 Task: Add Vevan Mozza, Plant-Based Shredded Mozzarella Cheese to the cart.
Action: Mouse pressed left at (17, 80)
Screenshot: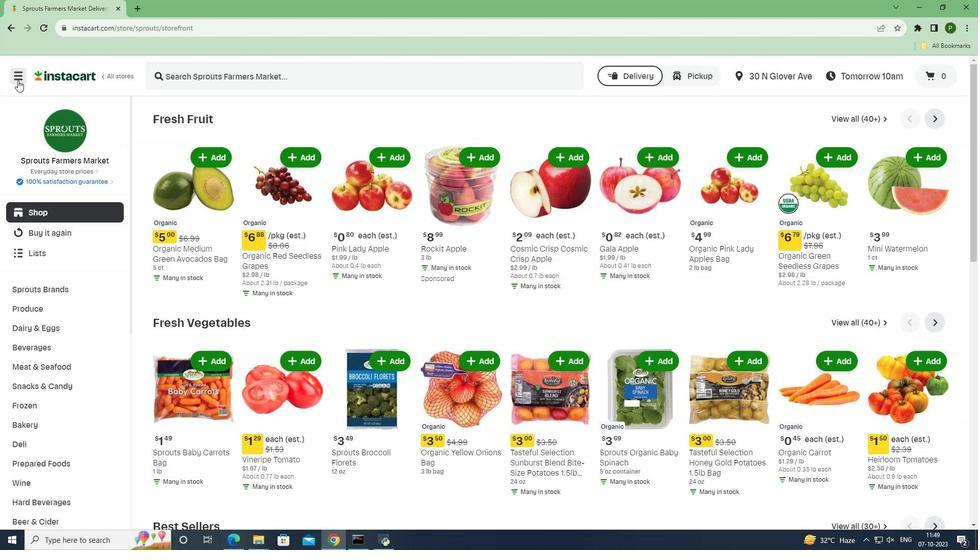 
Action: Mouse moved to (29, 269)
Screenshot: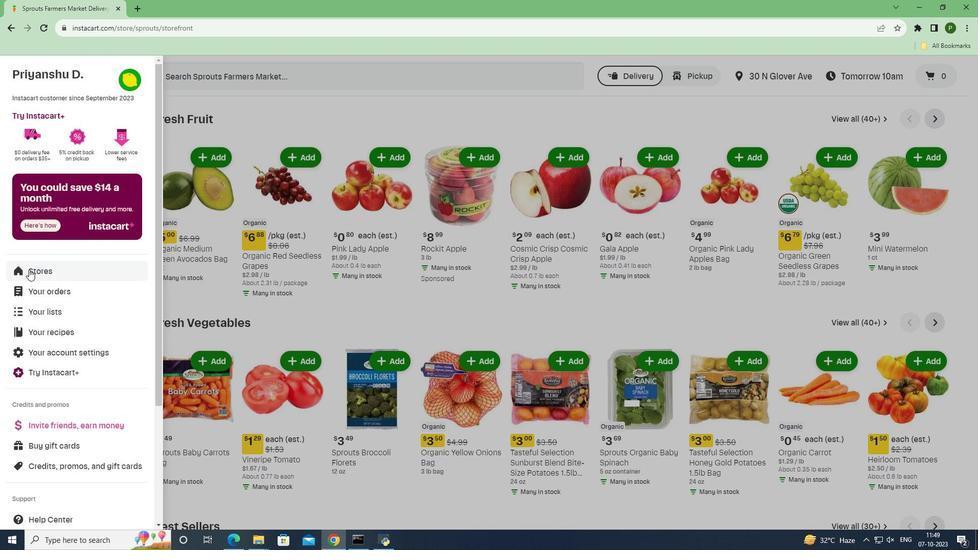 
Action: Mouse pressed left at (29, 269)
Screenshot: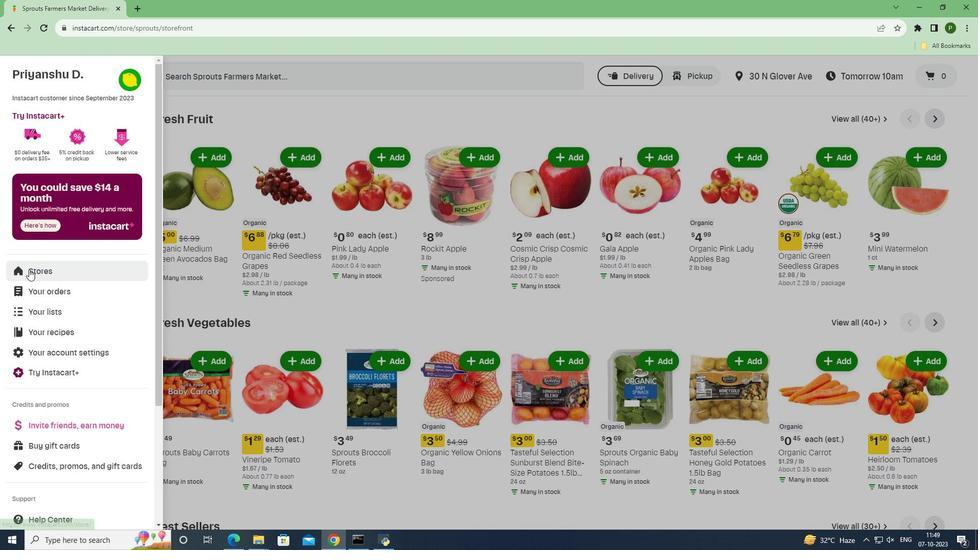 
Action: Mouse moved to (222, 119)
Screenshot: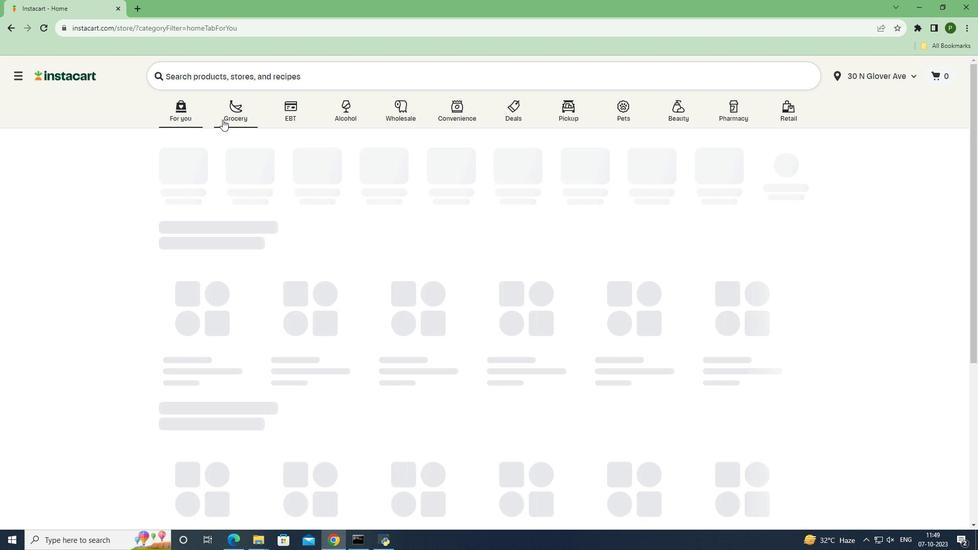 
Action: Mouse pressed left at (222, 119)
Screenshot: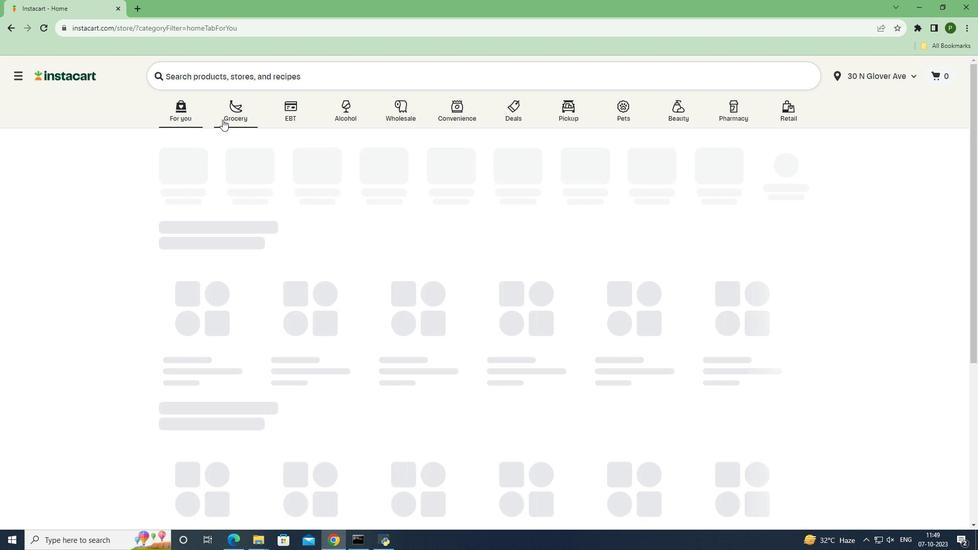 
Action: Mouse moved to (424, 232)
Screenshot: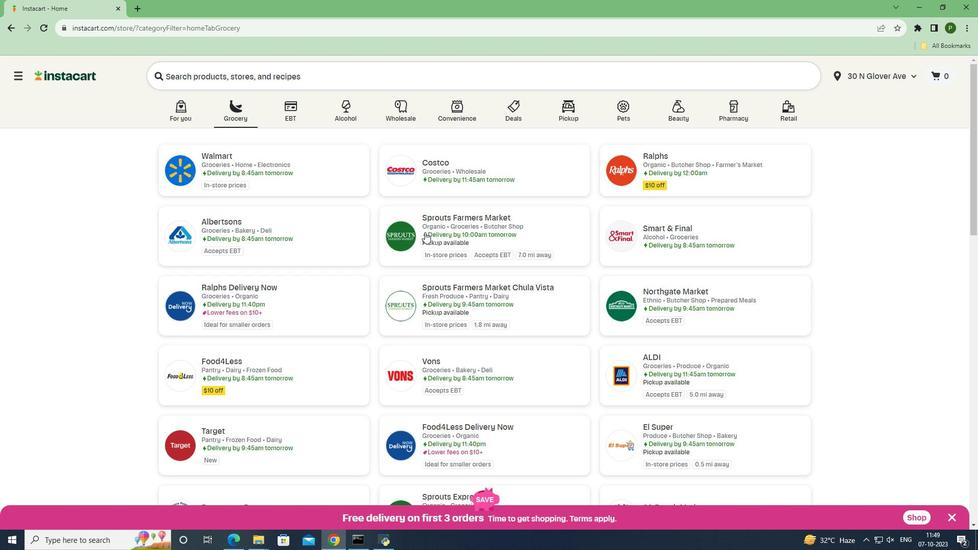 
Action: Mouse pressed left at (424, 232)
Screenshot: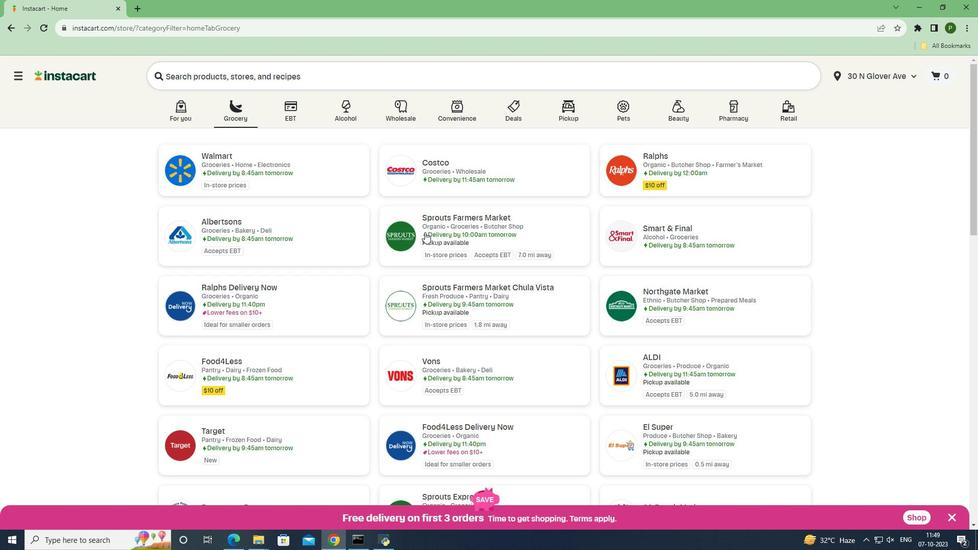 
Action: Mouse moved to (55, 327)
Screenshot: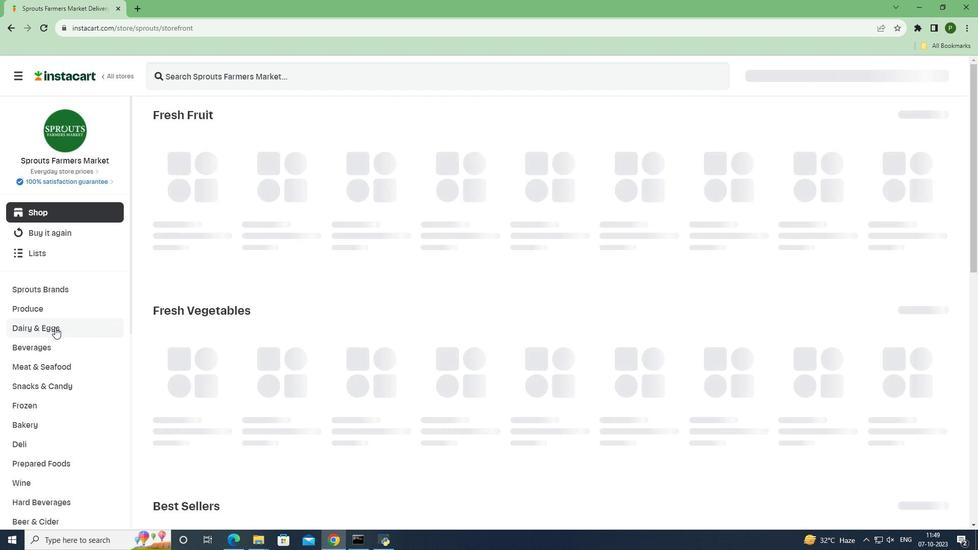 
Action: Mouse pressed left at (55, 327)
Screenshot: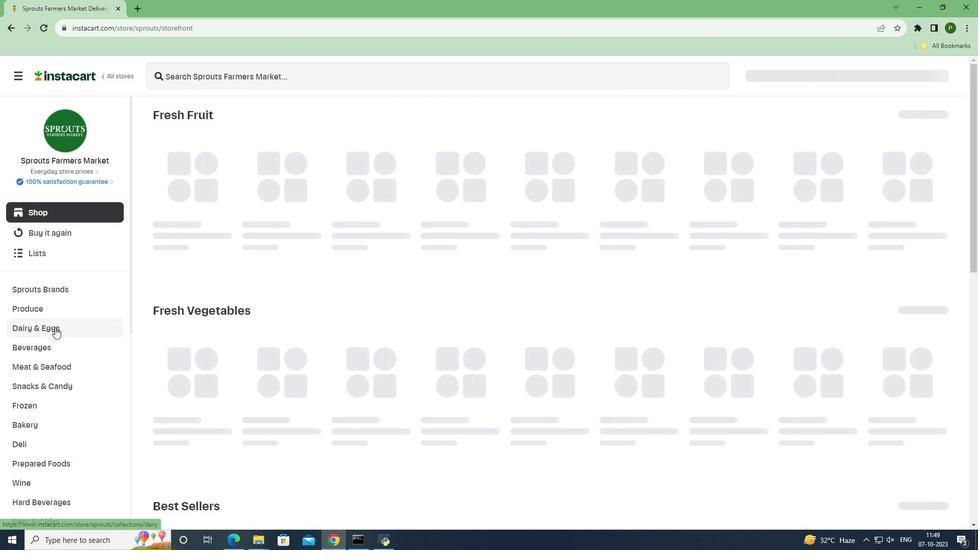 
Action: Mouse moved to (50, 368)
Screenshot: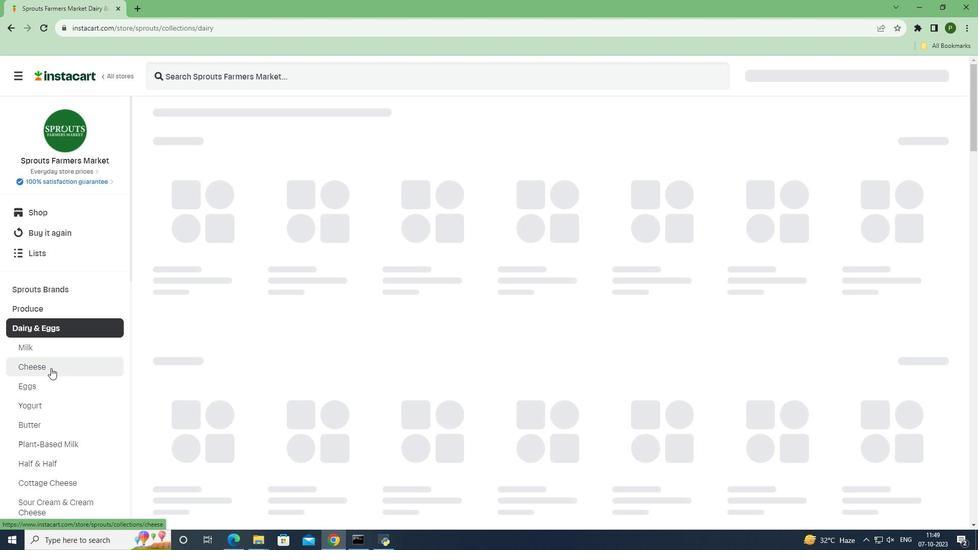 
Action: Mouse pressed left at (50, 368)
Screenshot: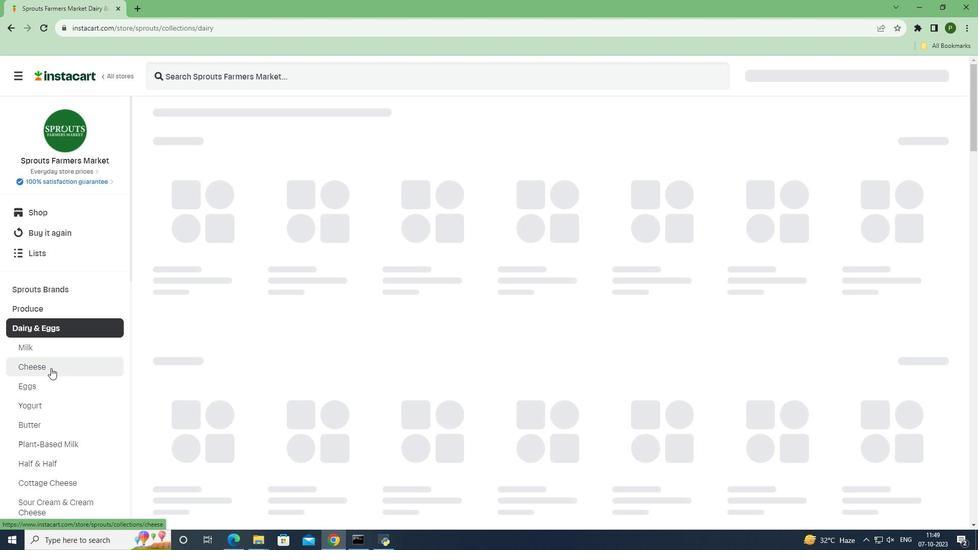 
Action: Mouse moved to (199, 75)
Screenshot: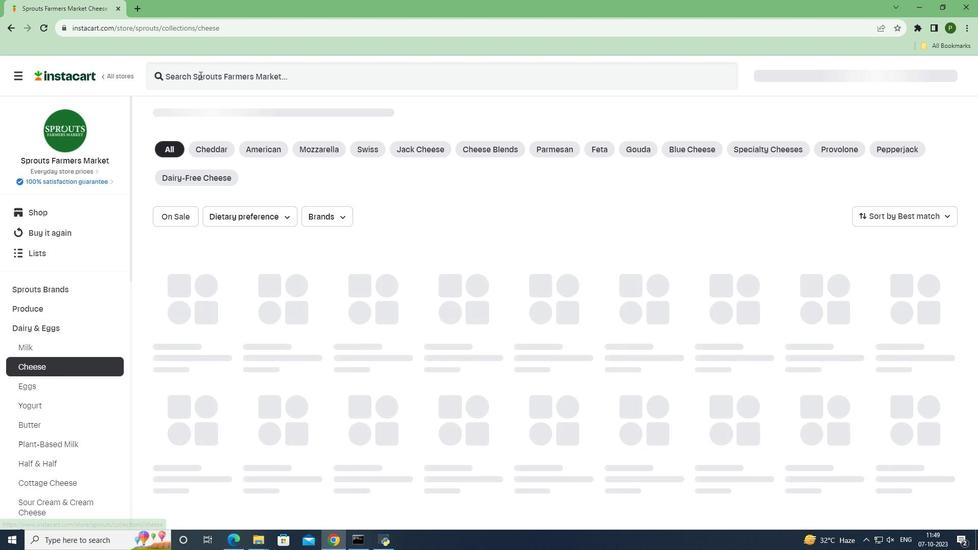 
Action: Mouse pressed left at (199, 75)
Screenshot: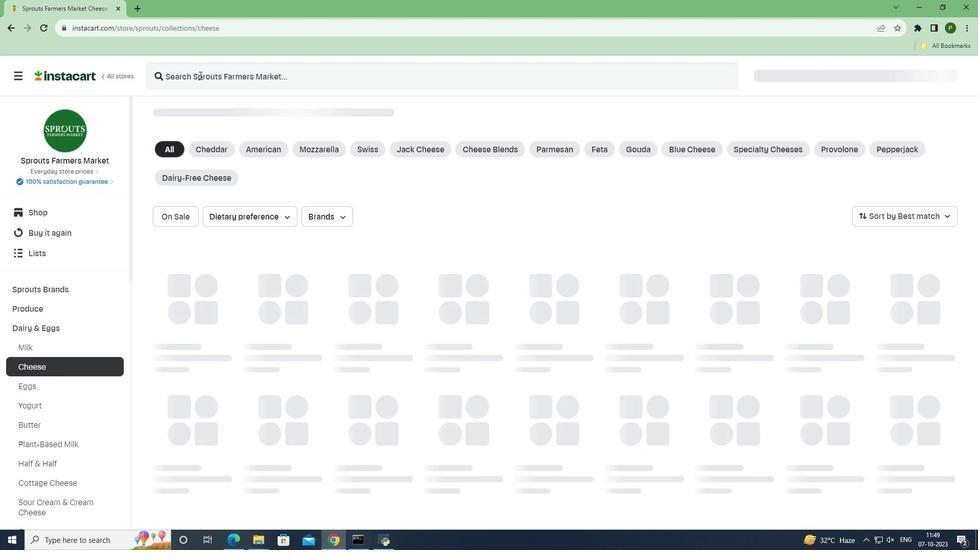 
Action: Key pressed <Key.caps_lock>V<Key.caps_lock>evan<Key.space><Key.caps_lock>M<Key.caps_lock>ozza,<Key.space><Key.caps_lock>P<Key.caps_lock>lant-<Key.caps_lock>B<Key.caps_lock>ased<Key.space><Key.caps_lock>S<Key.caps_lock>hredded<Key.space><Key.caps_lock>M<Key.caps_lock>ozzarella<Key.space><Key.caps_lock>C<Key.caps_lock>heese<Key.space><Key.enter>
Screenshot: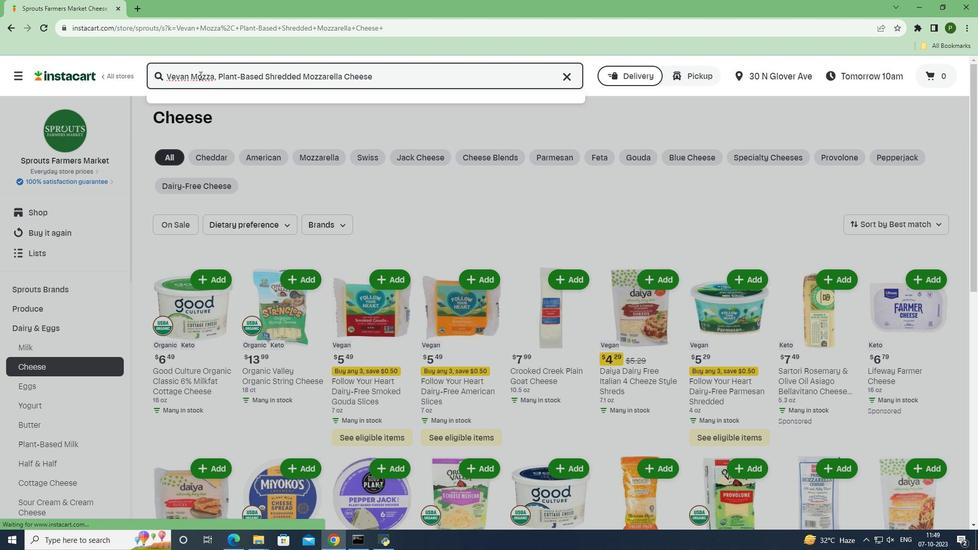 
Action: Mouse moved to (587, 184)
Screenshot: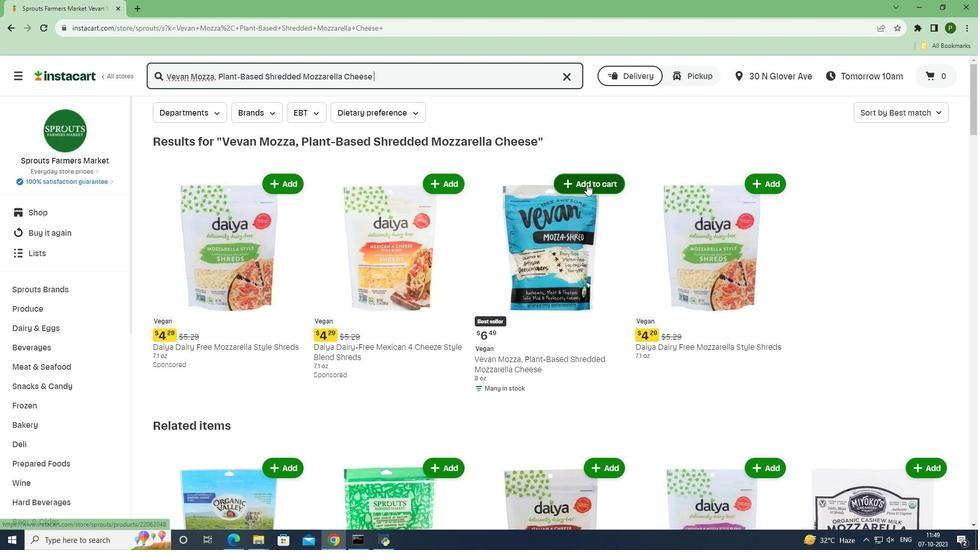 
Action: Mouse pressed left at (587, 184)
Screenshot: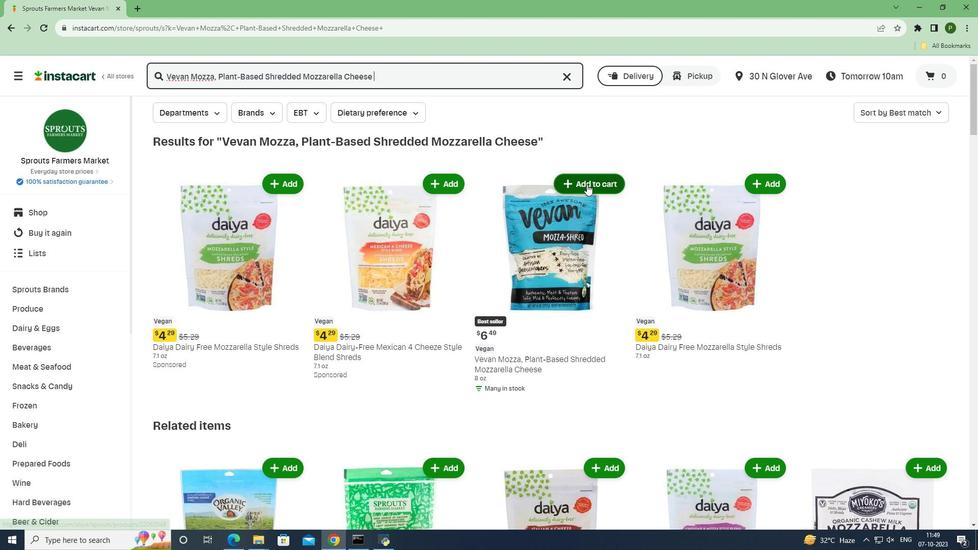 
Action: Mouse moved to (611, 242)
Screenshot: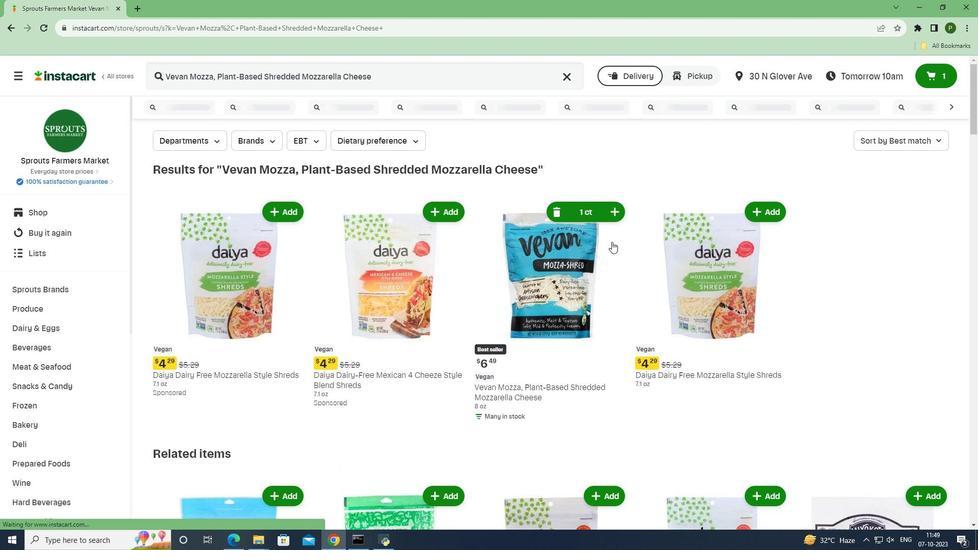 
